 Task: Create a due date automation trigger when advanced on, 2 days after a card is due add fields without custom field "Resume" checked at 11:00 AM.
Action: Mouse moved to (1000, 80)
Screenshot: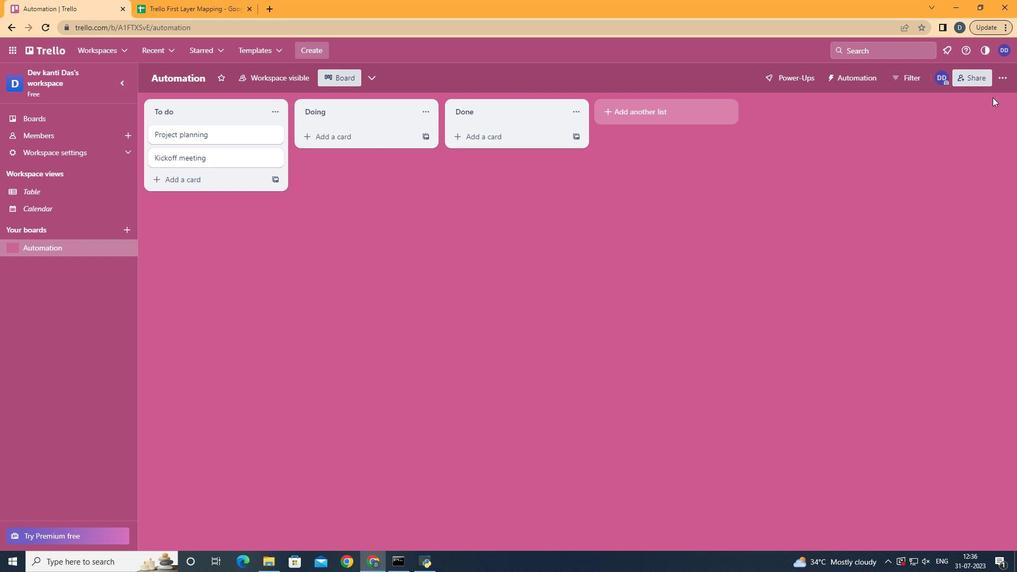 
Action: Mouse pressed left at (1000, 80)
Screenshot: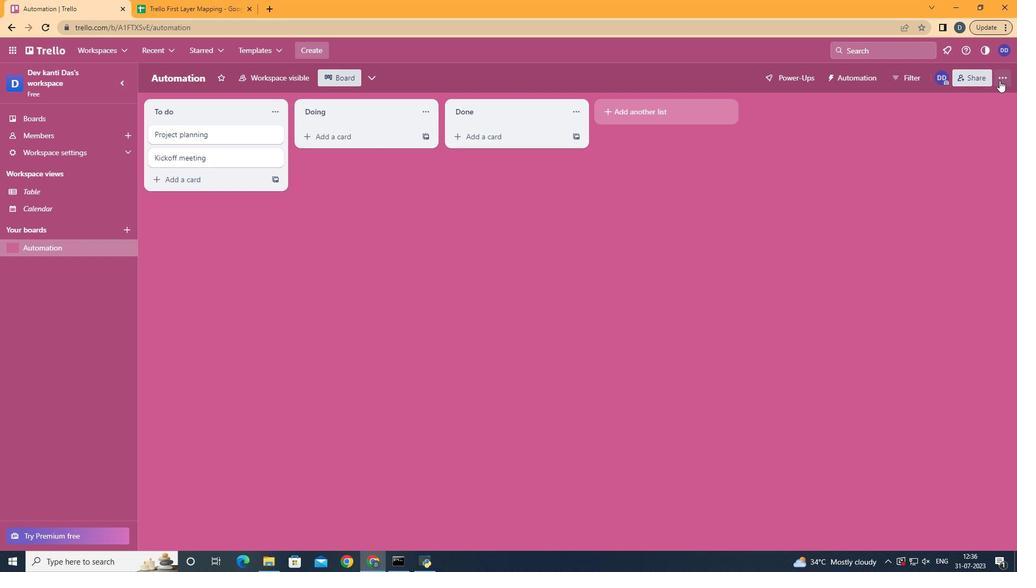 
Action: Mouse moved to (922, 215)
Screenshot: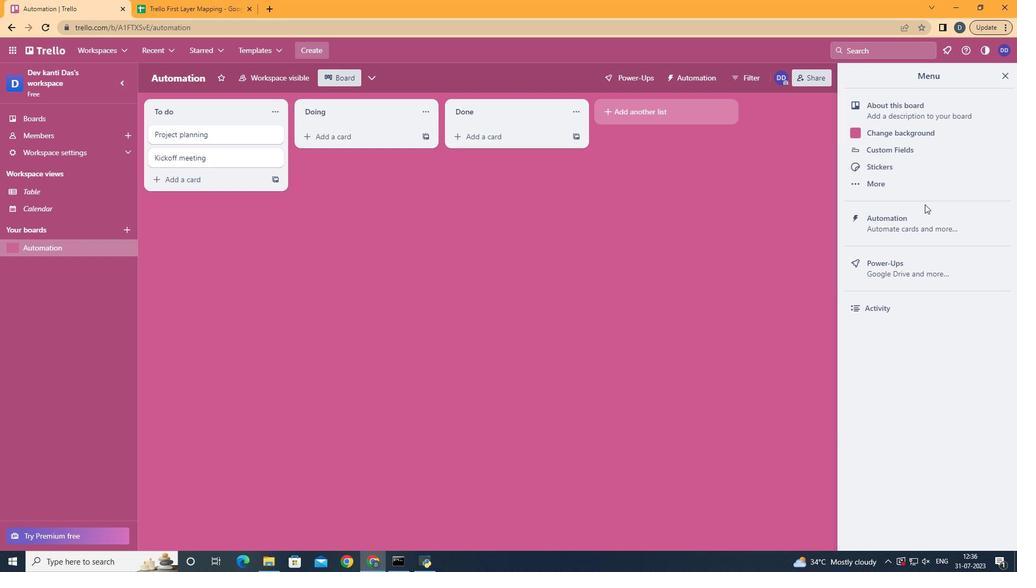 
Action: Mouse pressed left at (922, 215)
Screenshot: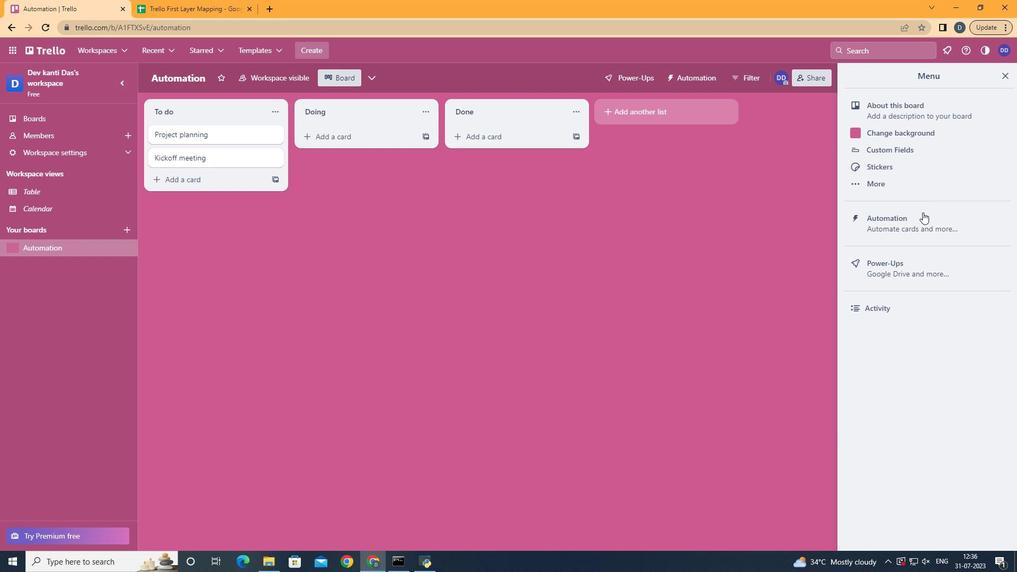 
Action: Mouse moved to (218, 215)
Screenshot: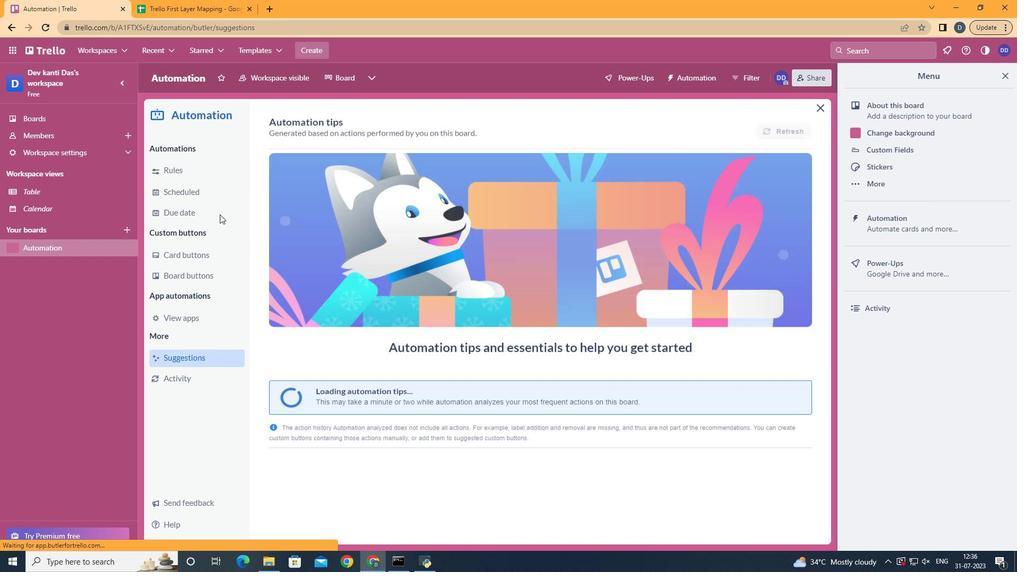 
Action: Mouse pressed left at (218, 215)
Screenshot: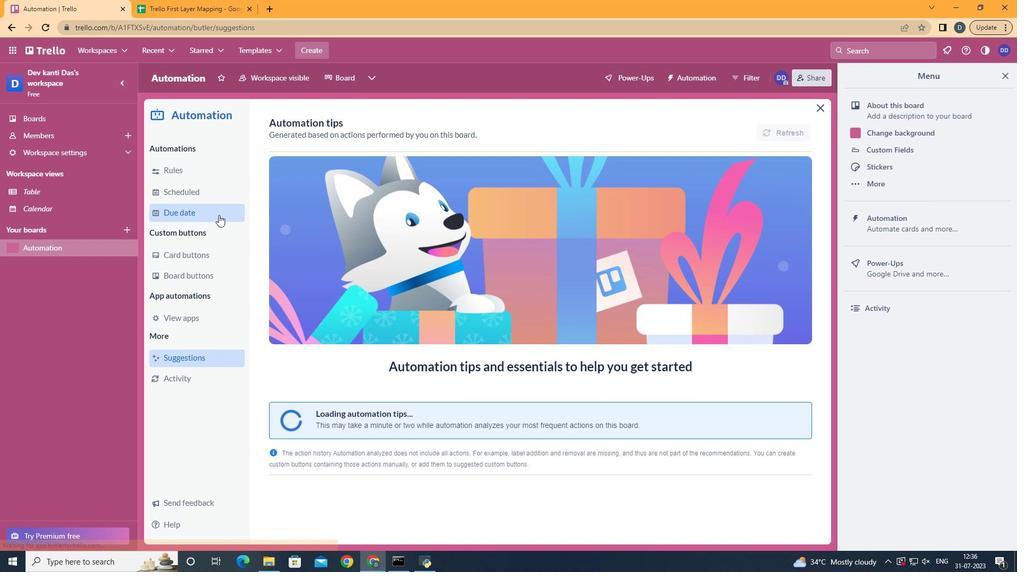 
Action: Mouse moved to (746, 124)
Screenshot: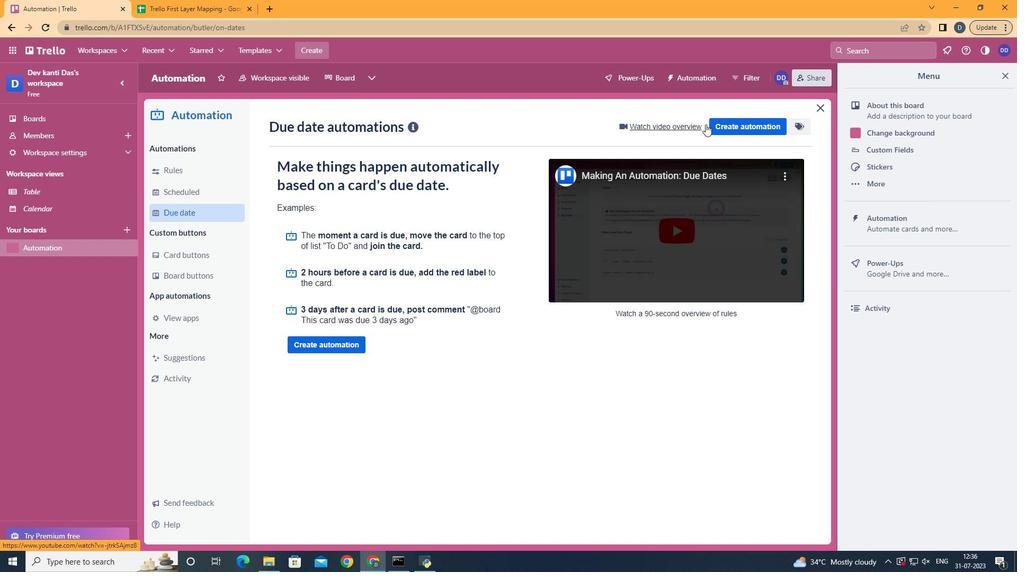 
Action: Mouse pressed left at (746, 124)
Screenshot: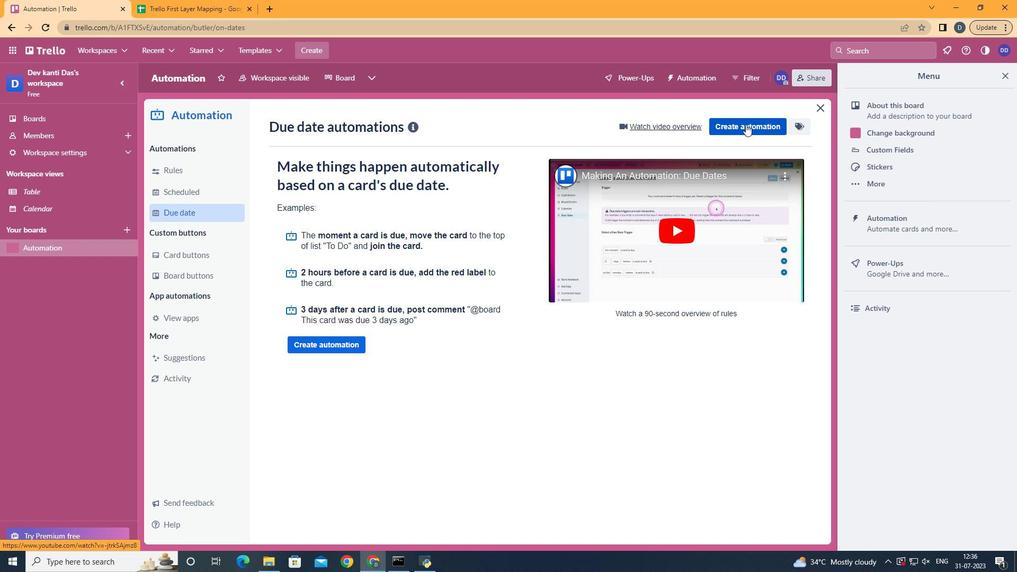 
Action: Mouse moved to (508, 223)
Screenshot: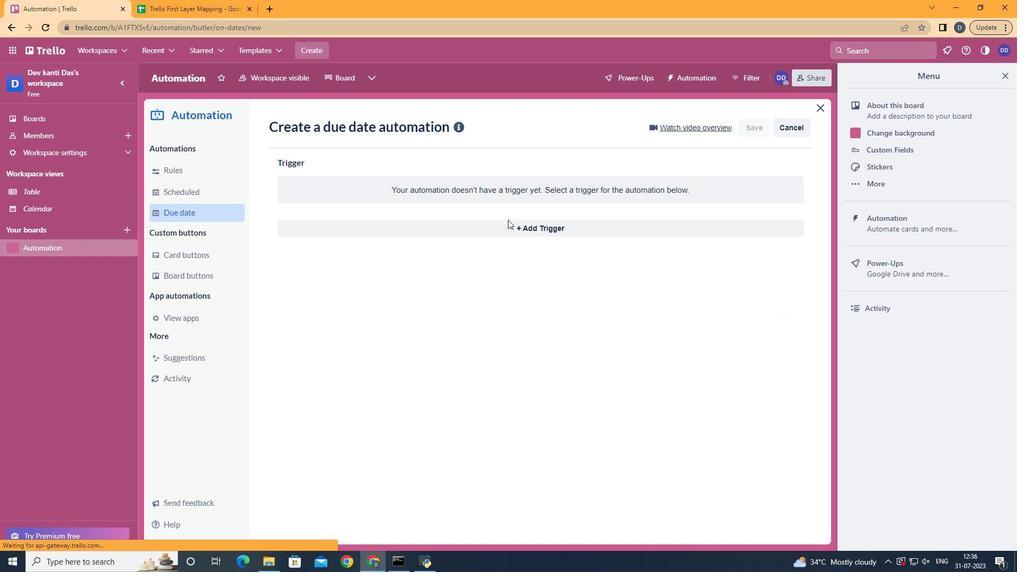 
Action: Mouse pressed left at (508, 223)
Screenshot: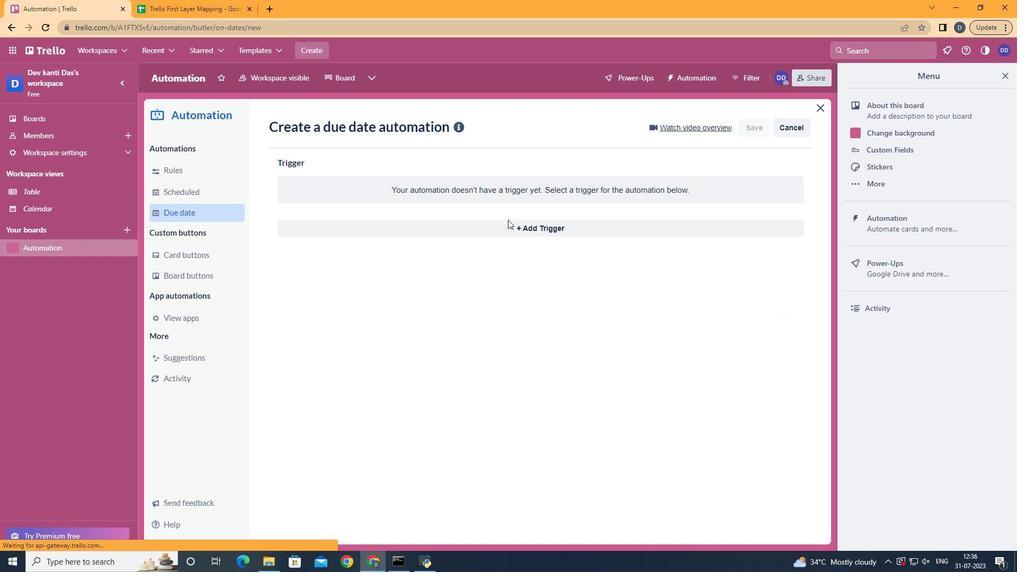 
Action: Mouse moved to (375, 428)
Screenshot: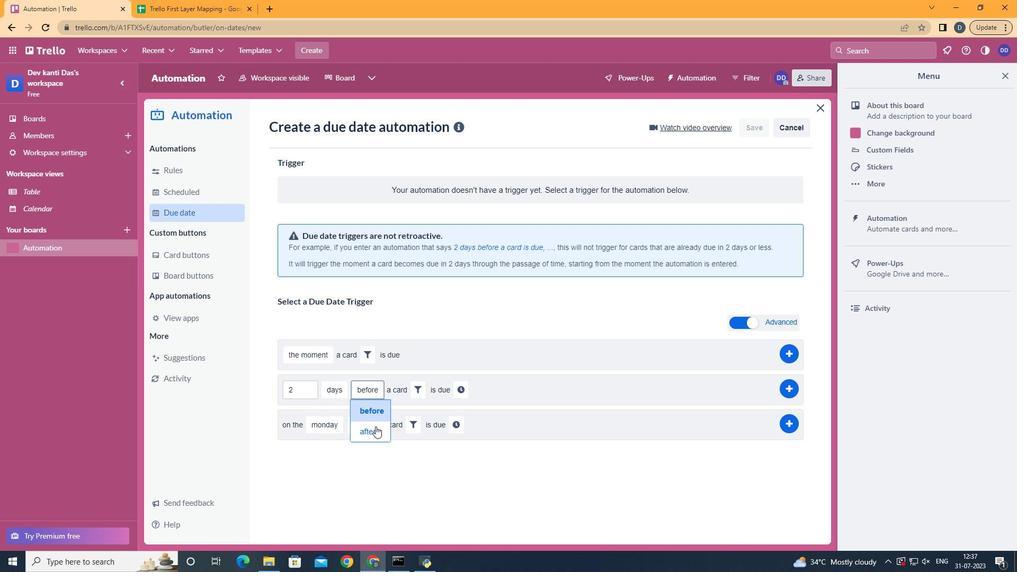 
Action: Mouse pressed left at (375, 428)
Screenshot: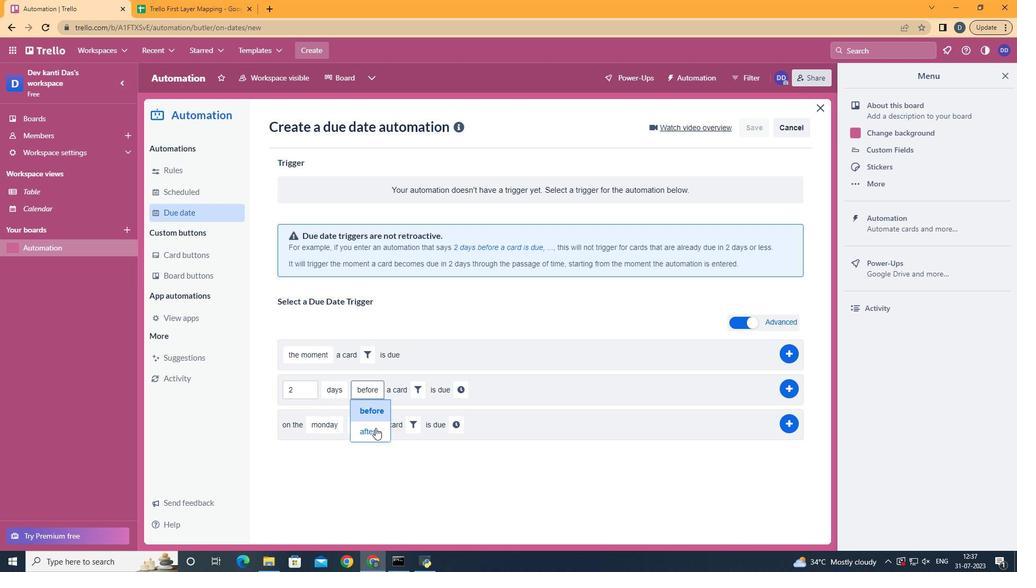 
Action: Mouse moved to (417, 390)
Screenshot: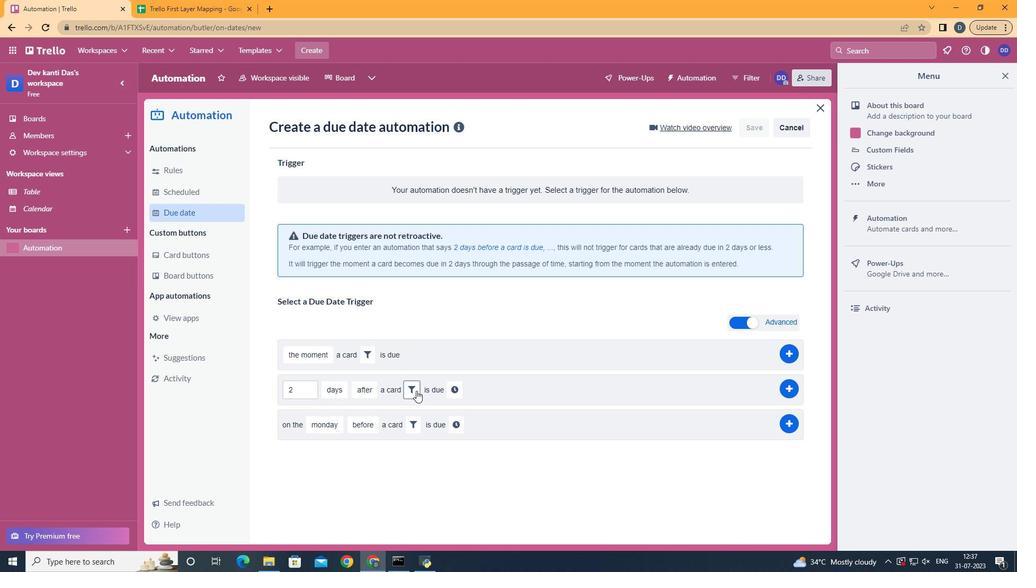 
Action: Mouse pressed left at (417, 390)
Screenshot: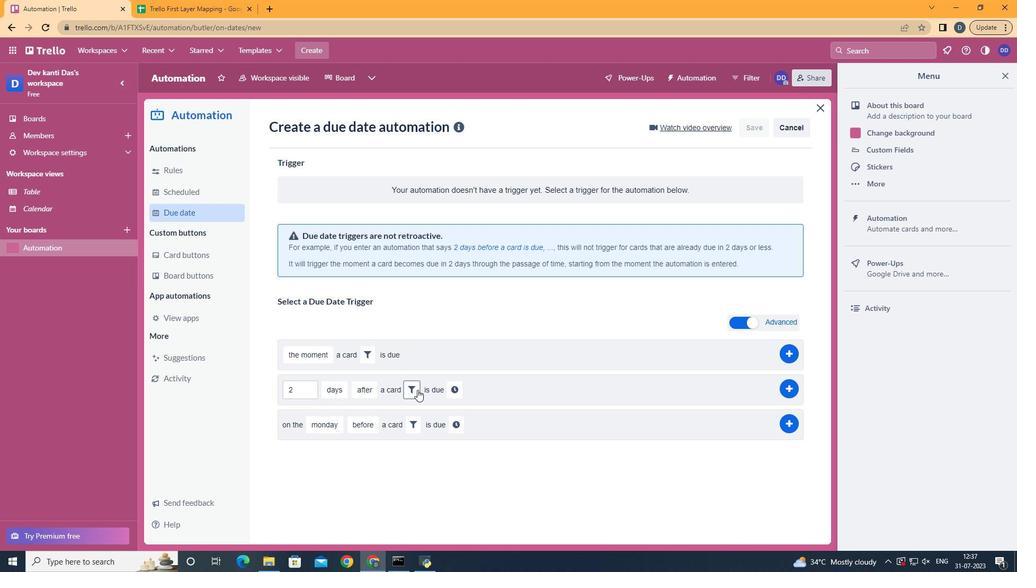 
Action: Mouse moved to (589, 429)
Screenshot: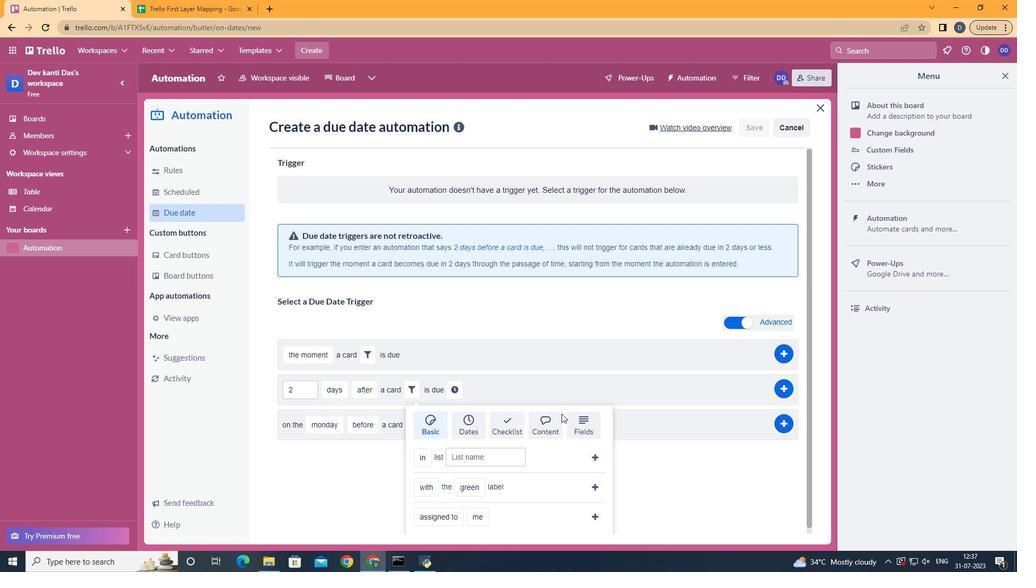 
Action: Mouse pressed left at (589, 429)
Screenshot: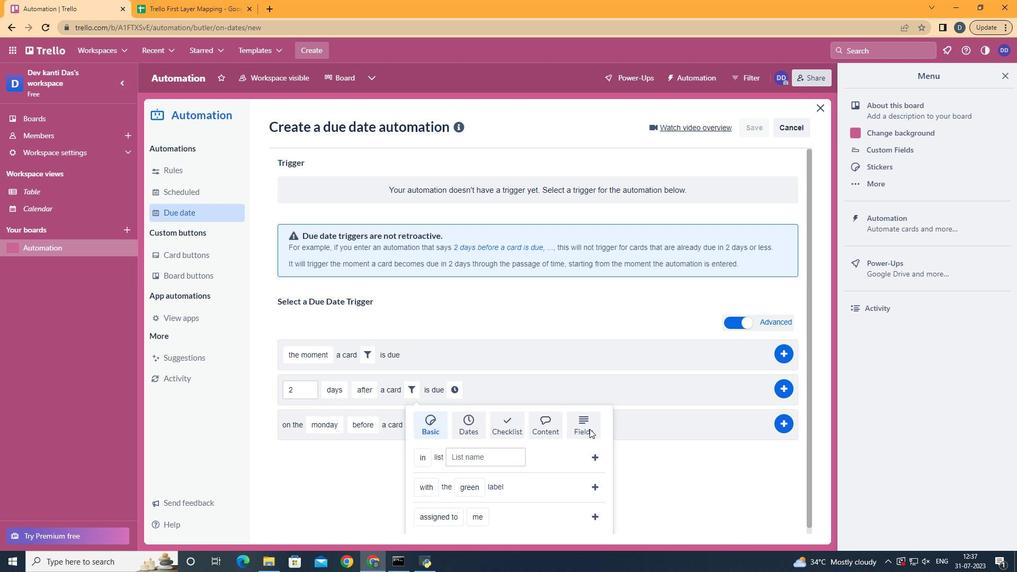 
Action: Mouse moved to (590, 429)
Screenshot: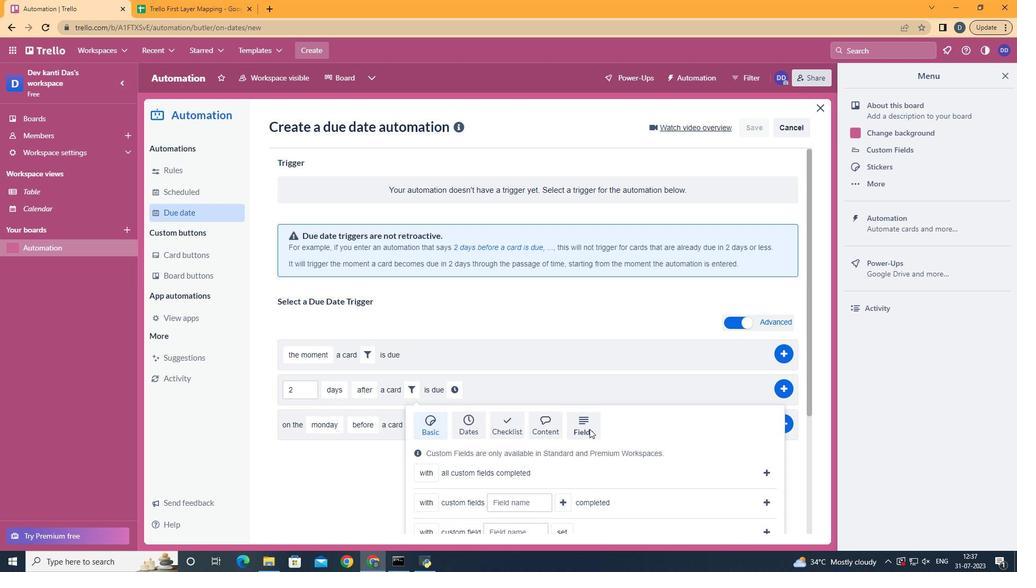
Action: Mouse scrolled (590, 428) with delta (0, 0)
Screenshot: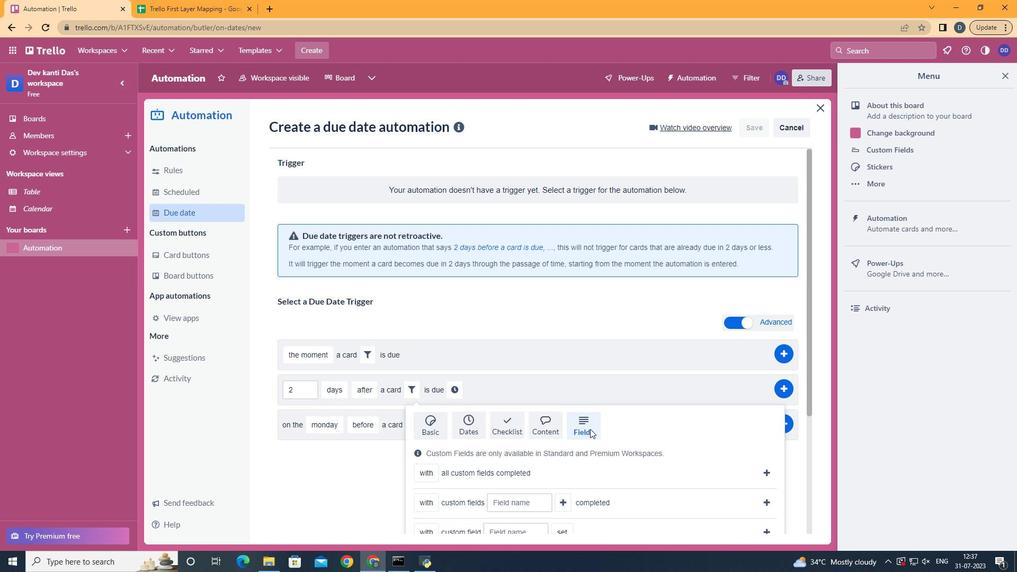 
Action: Mouse scrolled (590, 428) with delta (0, 0)
Screenshot: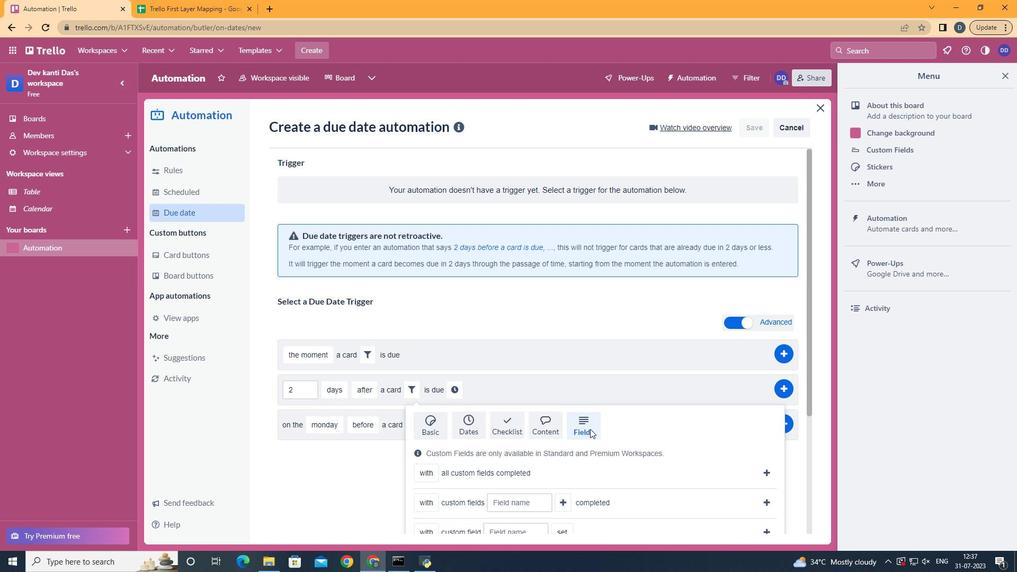 
Action: Mouse scrolled (590, 428) with delta (0, 0)
Screenshot: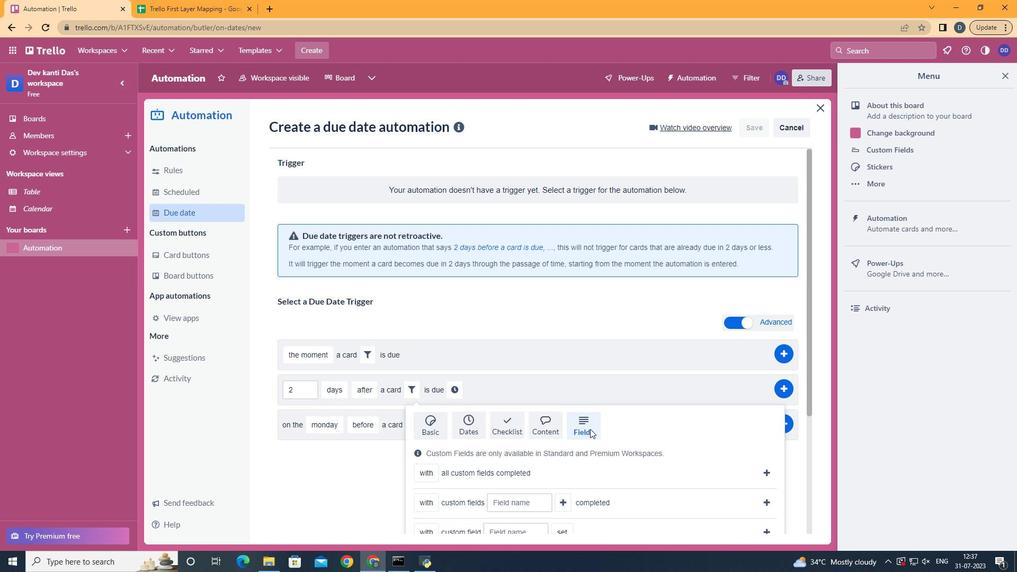 
Action: Mouse scrolled (590, 428) with delta (0, 0)
Screenshot: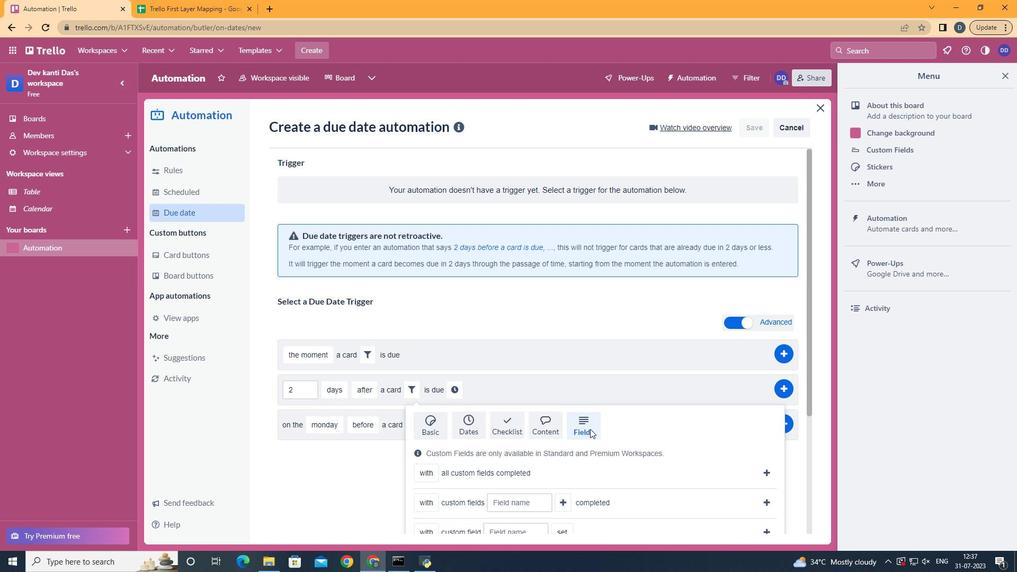 
Action: Mouse moved to (437, 460)
Screenshot: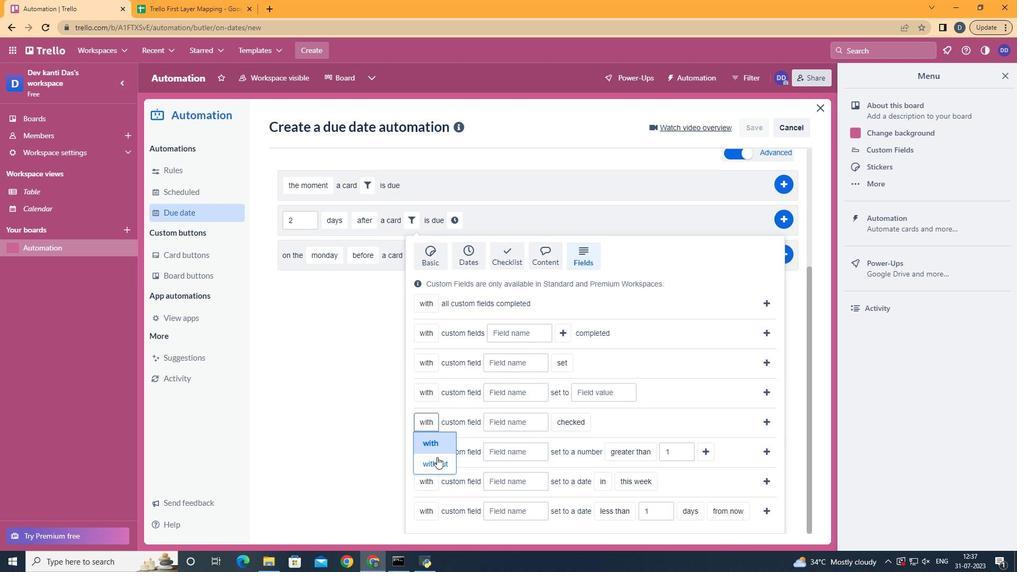 
Action: Mouse pressed left at (437, 460)
Screenshot: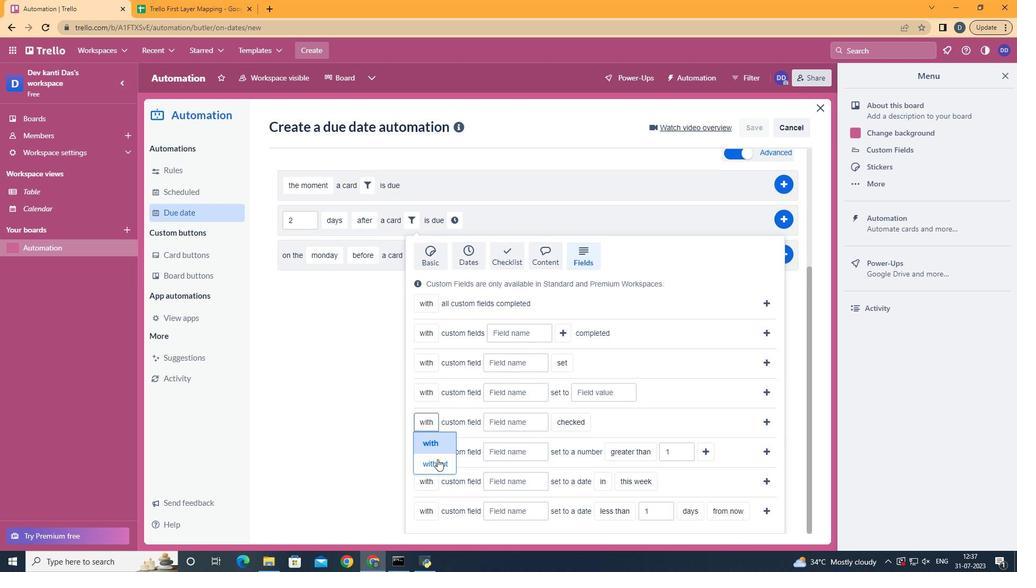 
Action: Mouse moved to (529, 425)
Screenshot: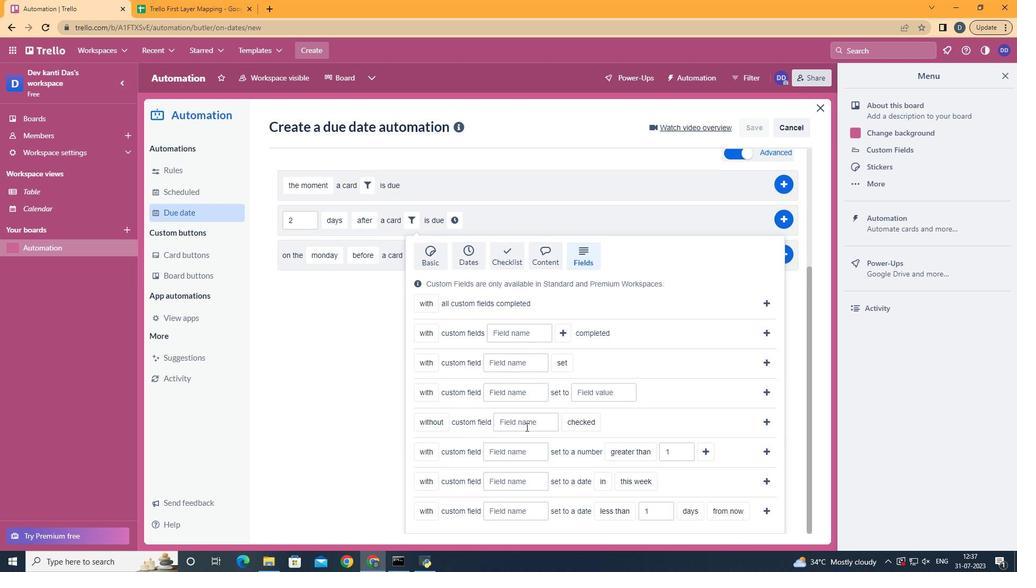 
Action: Mouse pressed left at (529, 425)
Screenshot: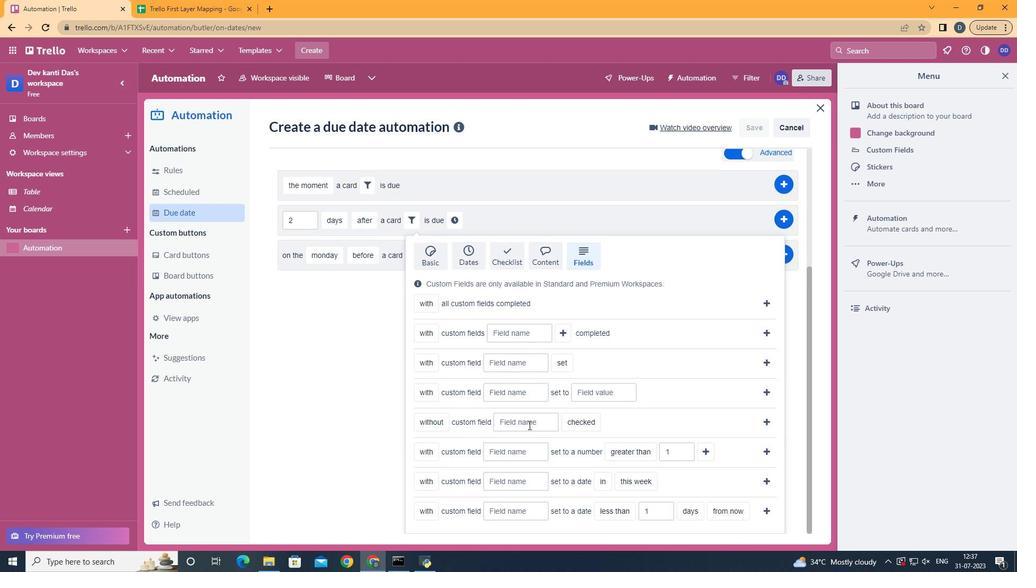 
Action: Key pressed <Key.shift>Resume
Screenshot: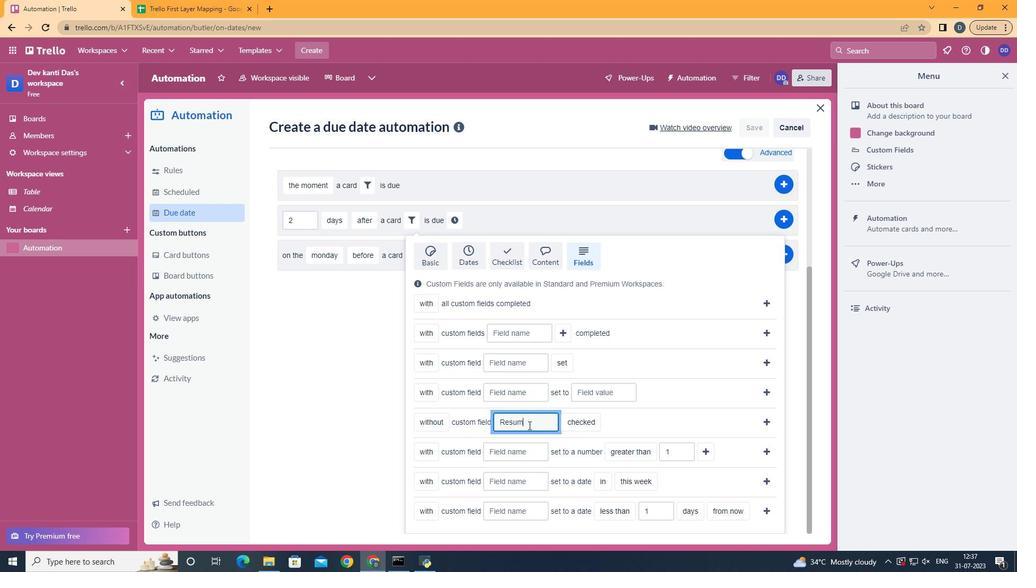 
Action: Mouse moved to (589, 438)
Screenshot: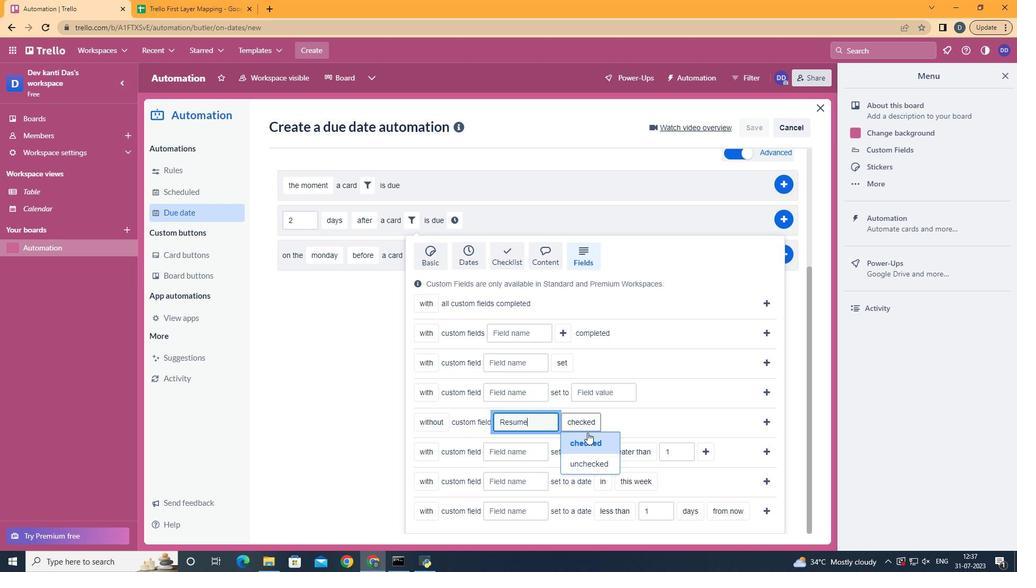 
Action: Mouse pressed left at (589, 438)
Screenshot: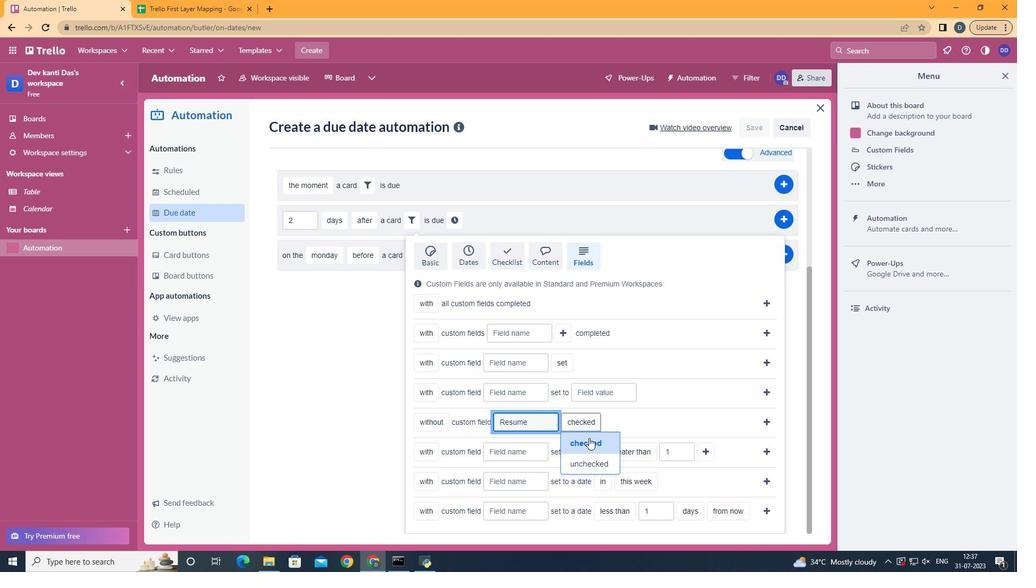 
Action: Mouse moved to (766, 420)
Screenshot: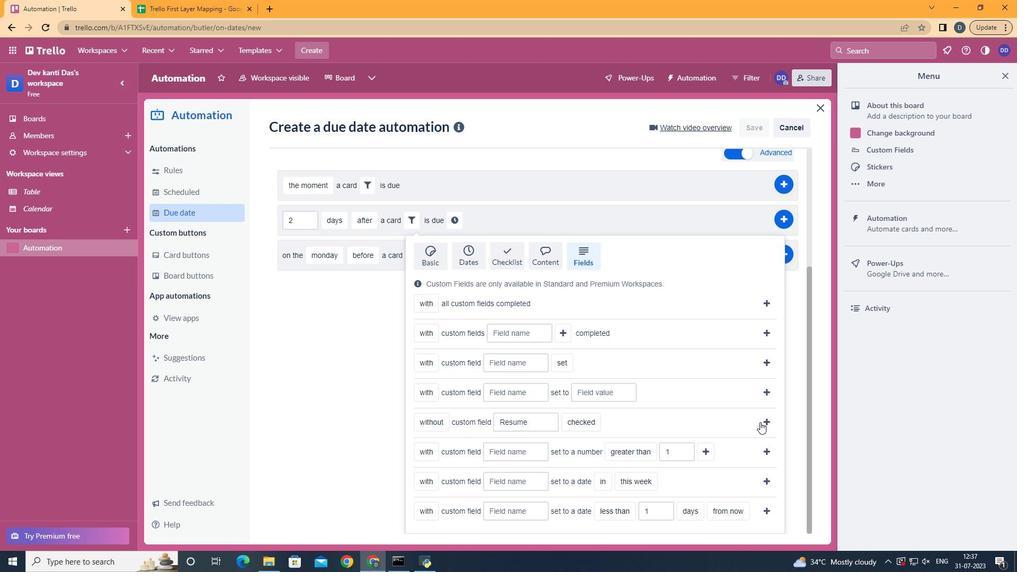 
Action: Mouse pressed left at (766, 420)
Screenshot: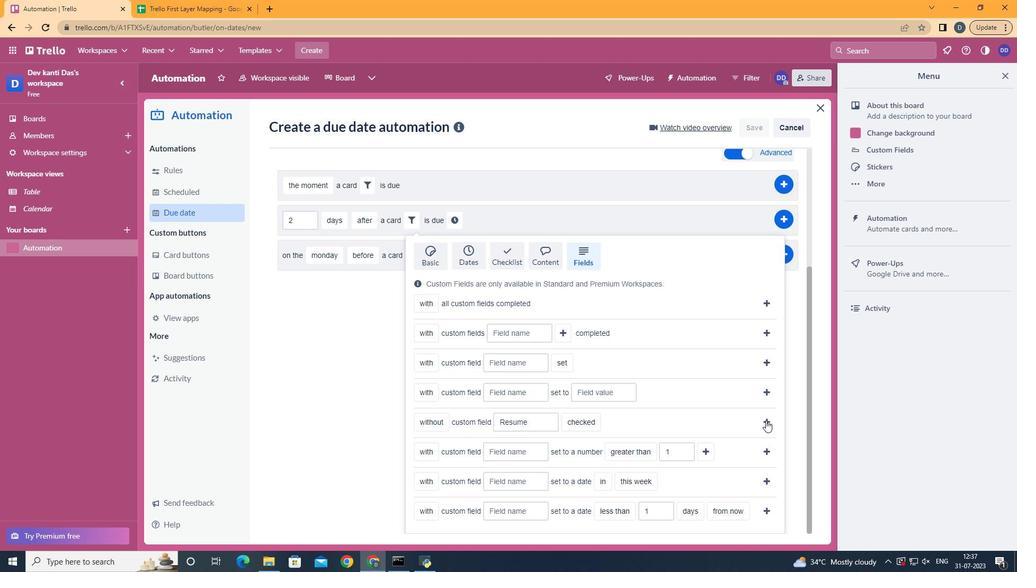 
Action: Mouse moved to (614, 391)
Screenshot: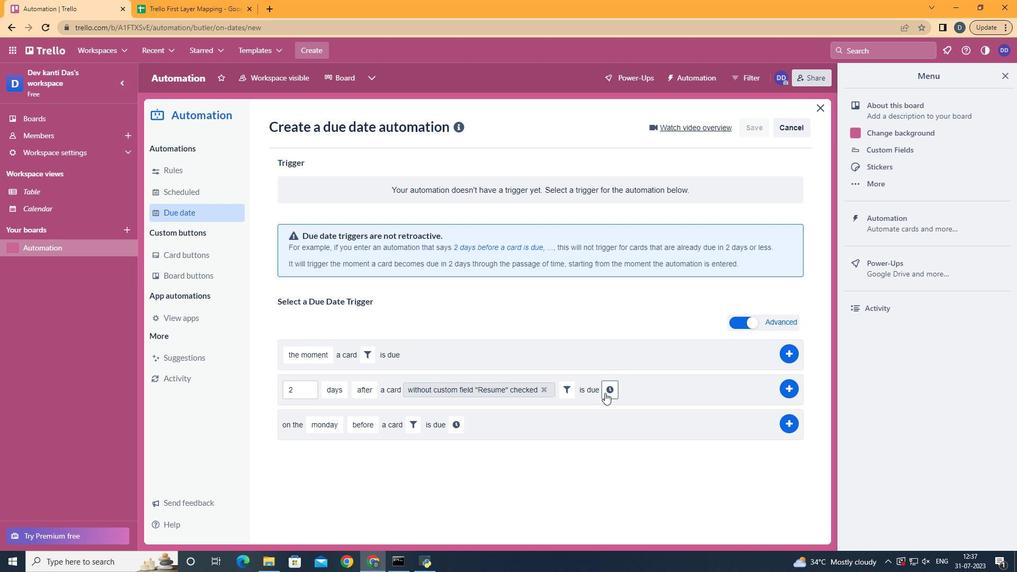 
Action: Mouse pressed left at (614, 391)
Screenshot: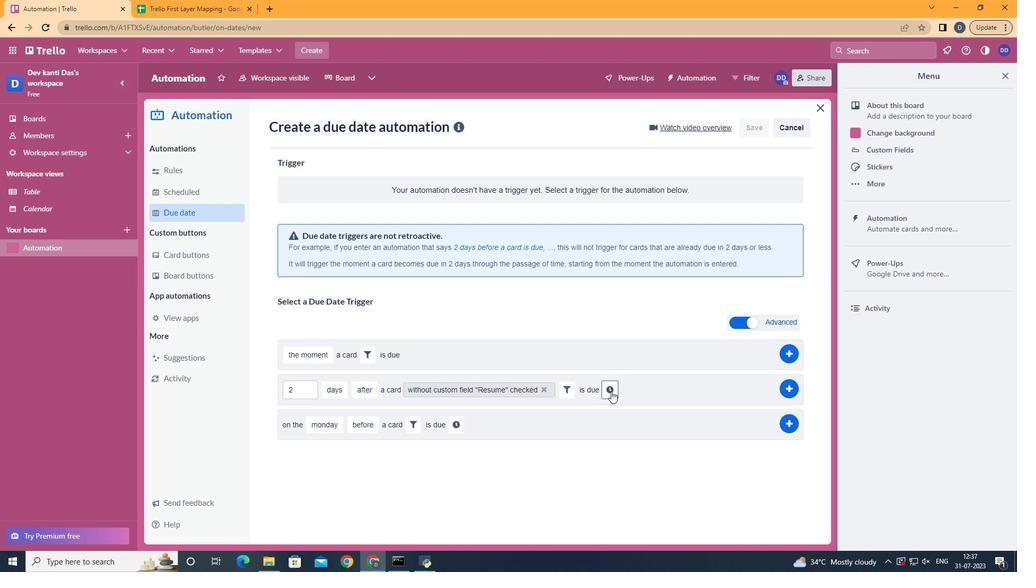 
Action: Mouse moved to (641, 390)
Screenshot: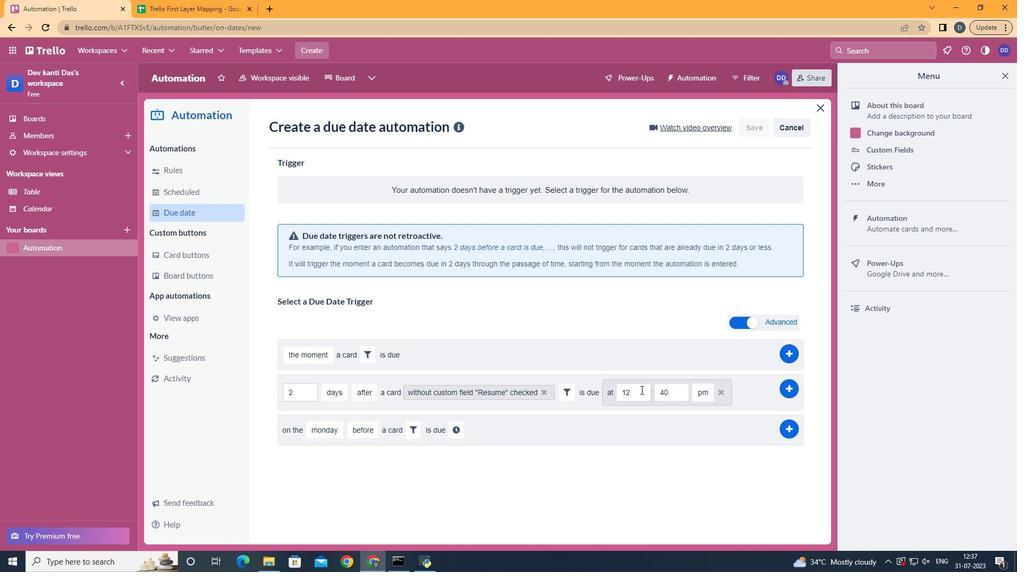 
Action: Mouse pressed left at (641, 390)
Screenshot: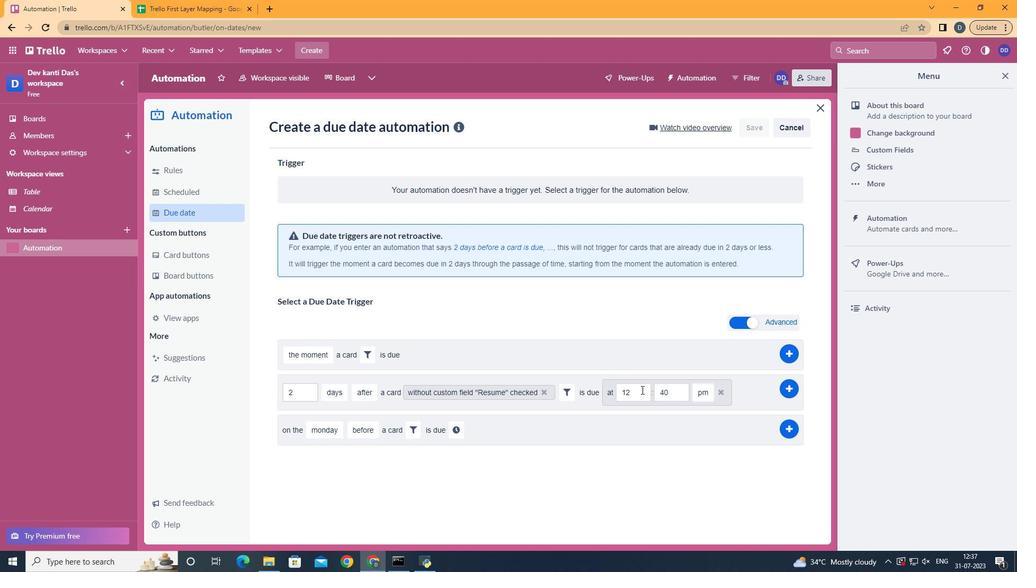 
Action: Key pressed <Key.backspace><Key.backspace>11
Screenshot: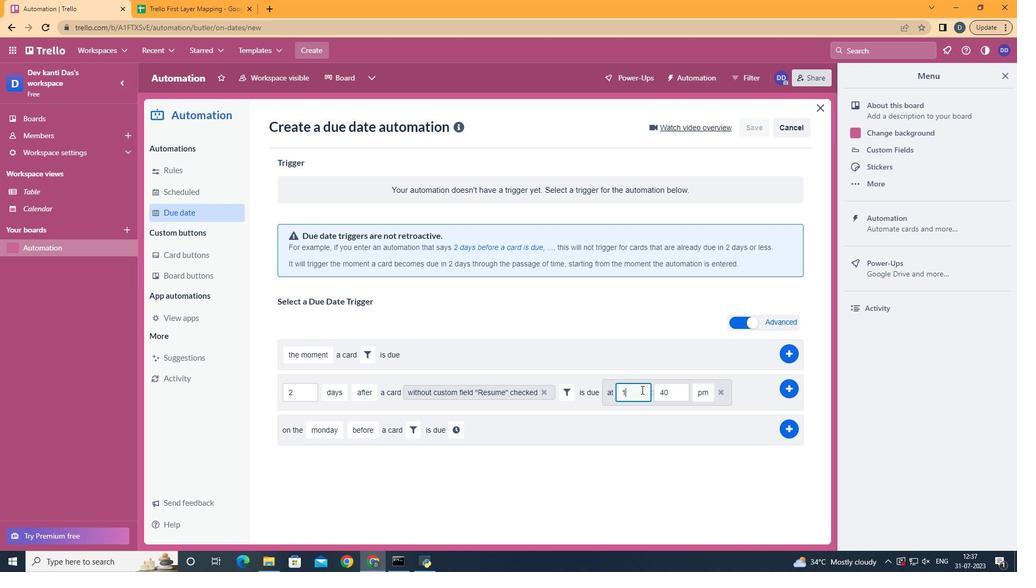 
Action: Mouse moved to (677, 392)
Screenshot: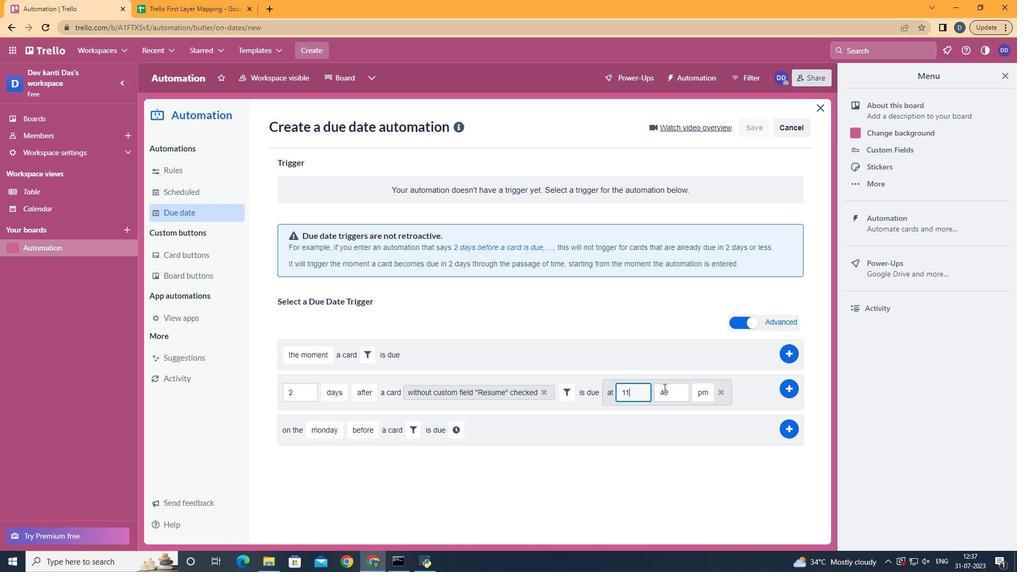 
Action: Mouse pressed left at (677, 392)
Screenshot: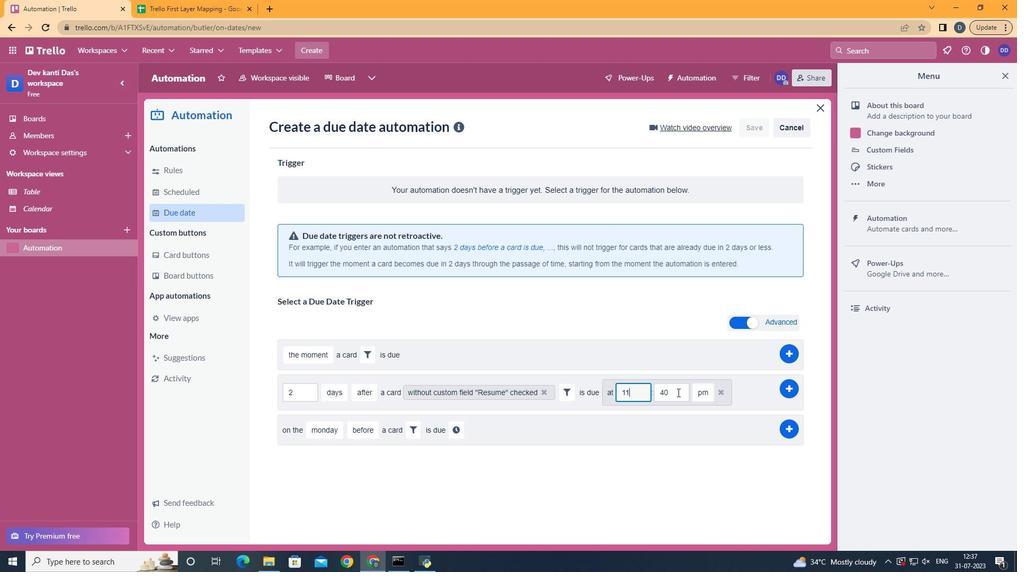 
Action: Key pressed <Key.backspace><Key.backspace>00
Screenshot: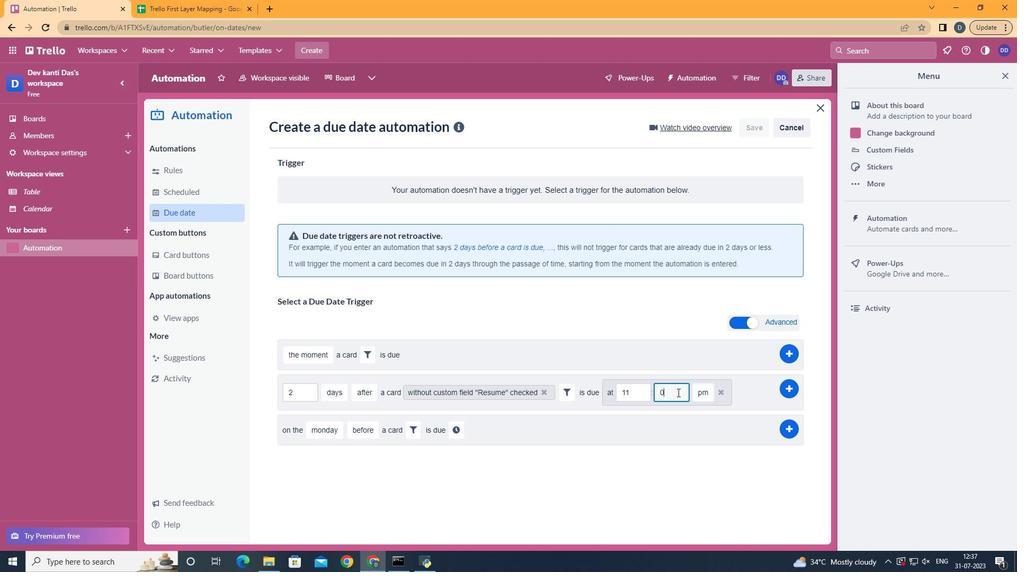 
Action: Mouse moved to (713, 412)
Screenshot: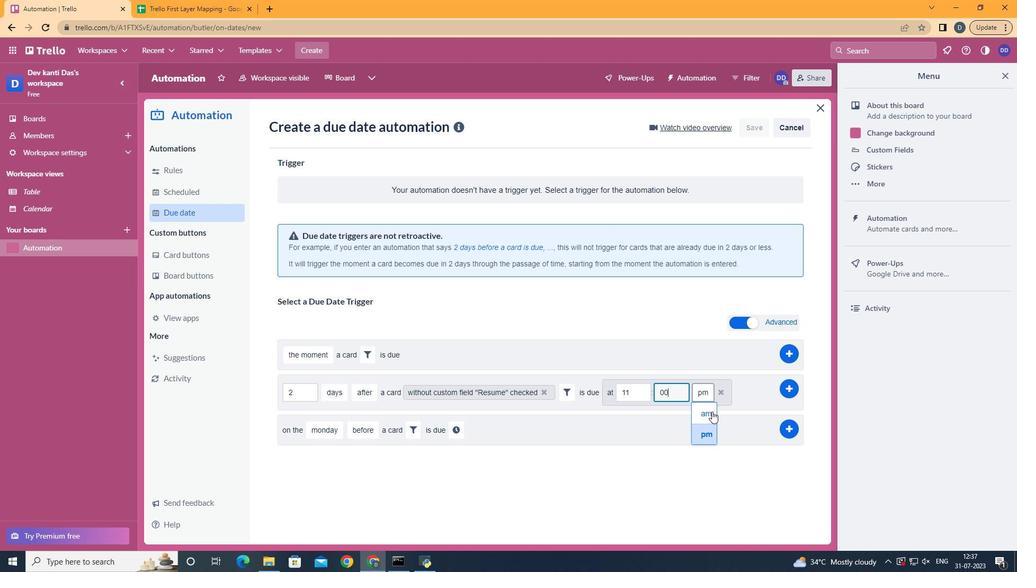 
Action: Mouse pressed left at (713, 412)
Screenshot: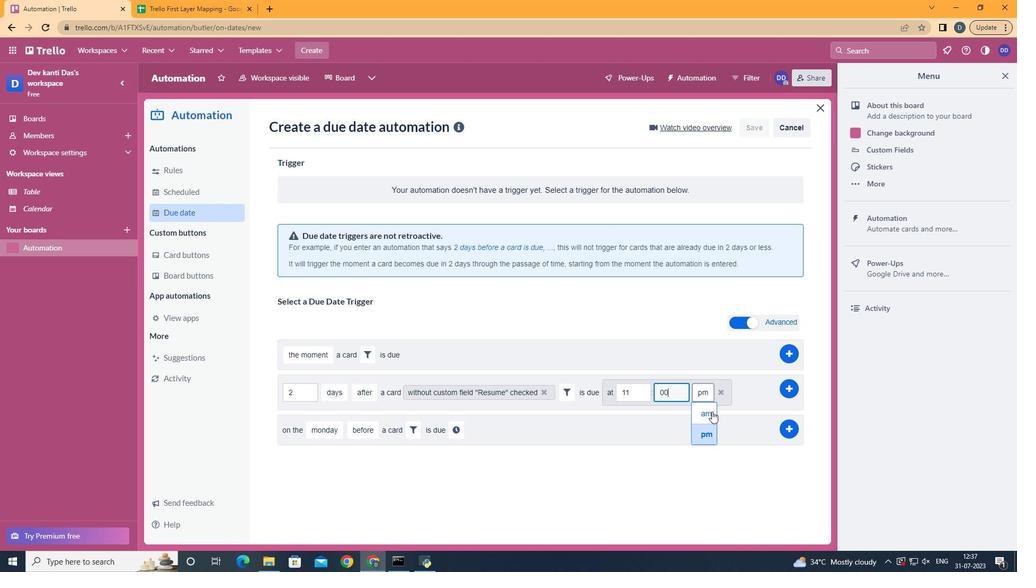 
Action: Mouse moved to (790, 385)
Screenshot: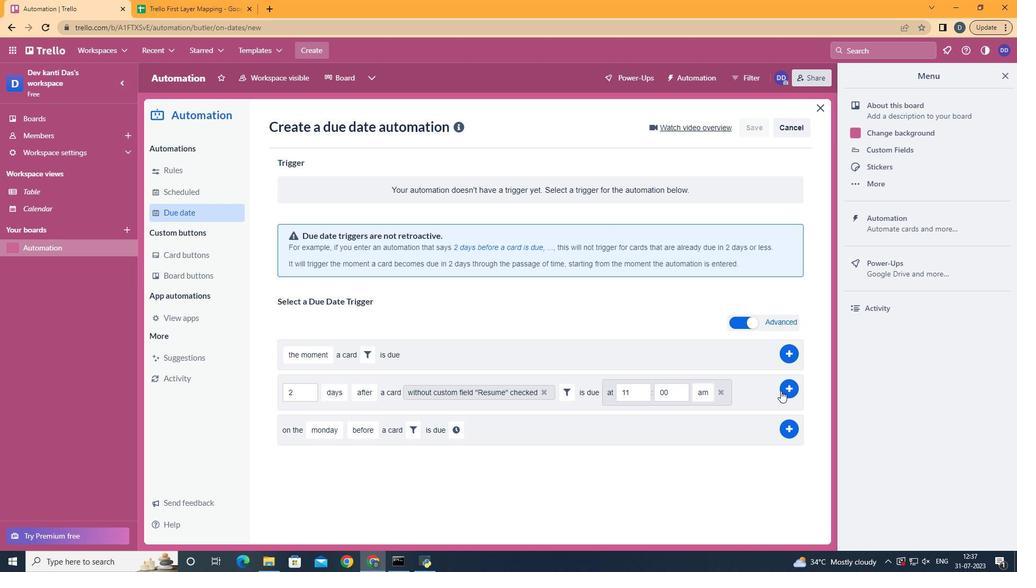 
Action: Mouse pressed left at (790, 385)
Screenshot: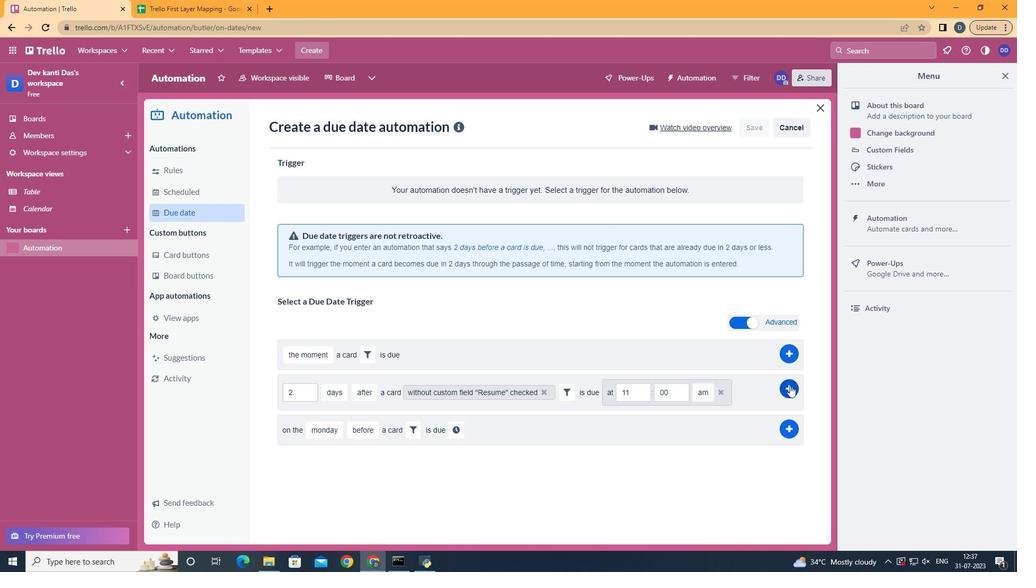 
Action: Mouse moved to (459, 200)
Screenshot: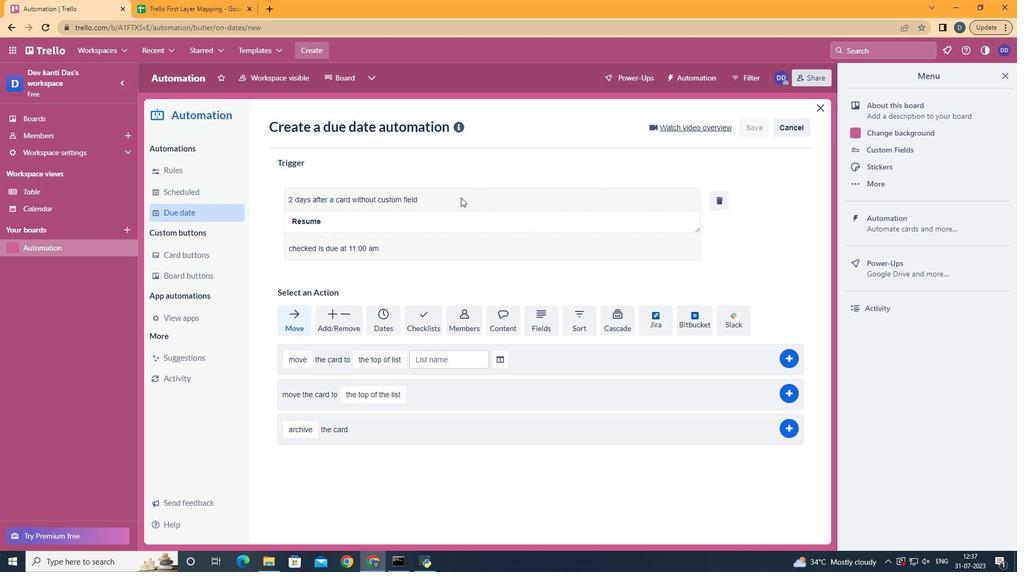 
